 Task: Add the task  Create a feature for users to create and manage playlists to the section Data Mining Sprint in the project VikingTech and add a Due Date to the respective task as 2024/01/19.
Action: Mouse moved to (78, 384)
Screenshot: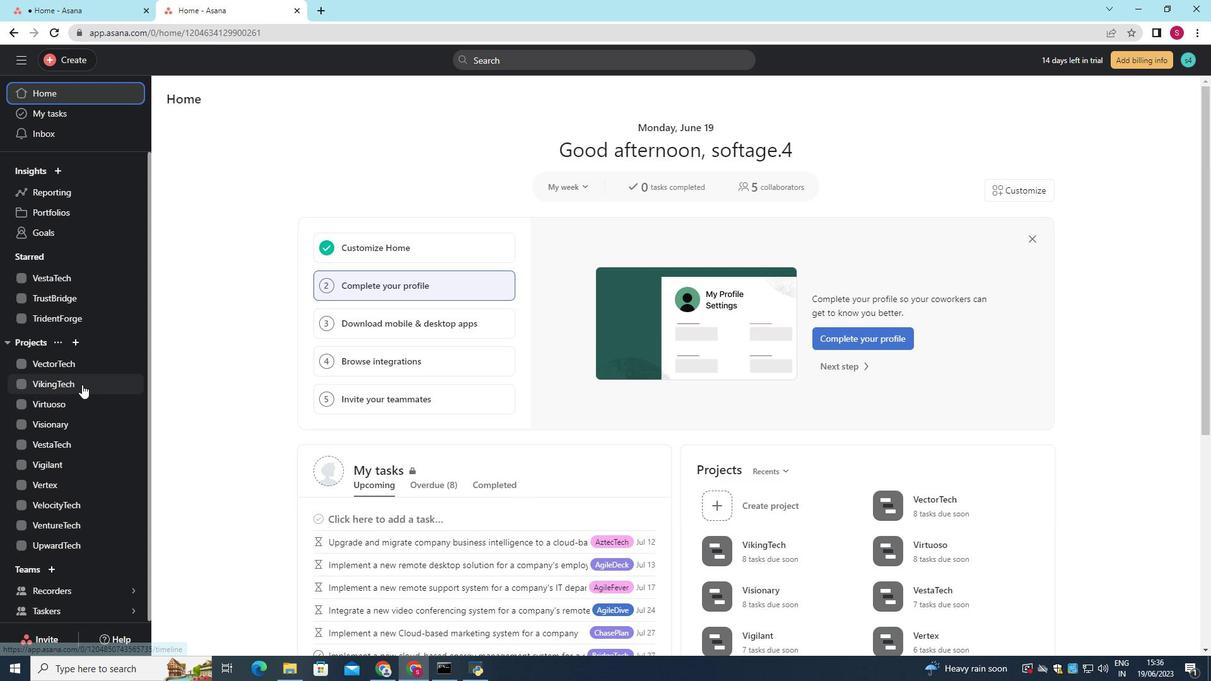 
Action: Mouse pressed left at (78, 384)
Screenshot: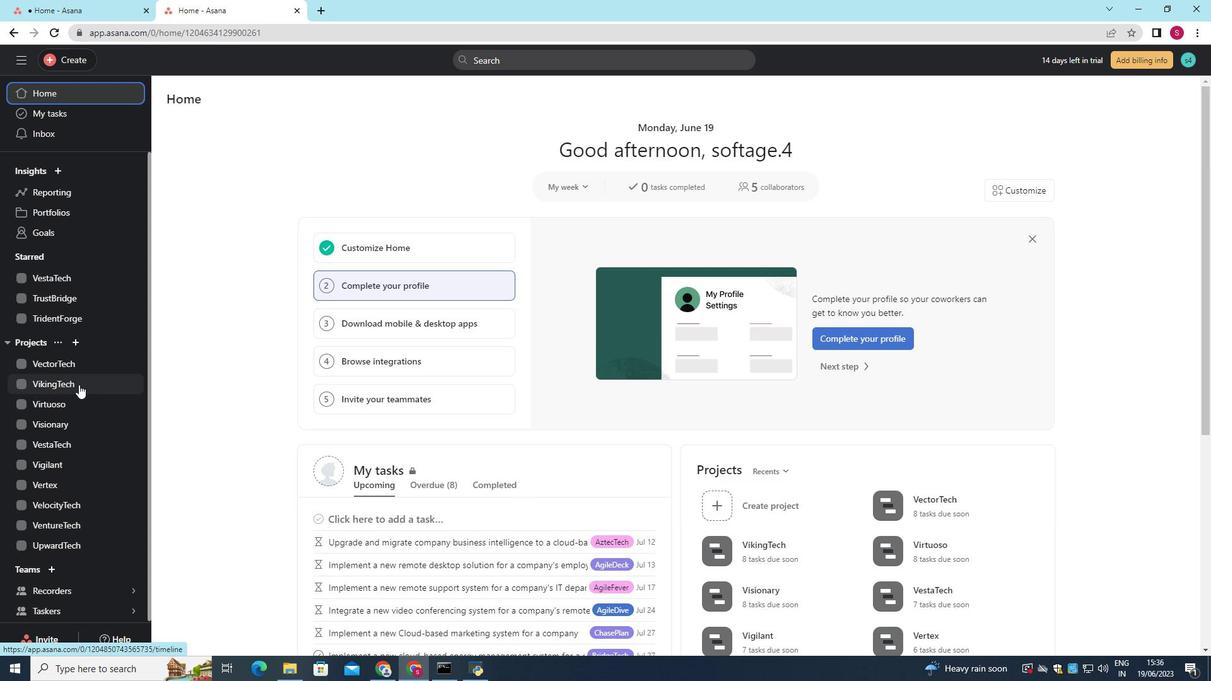 
Action: Mouse moved to (225, 126)
Screenshot: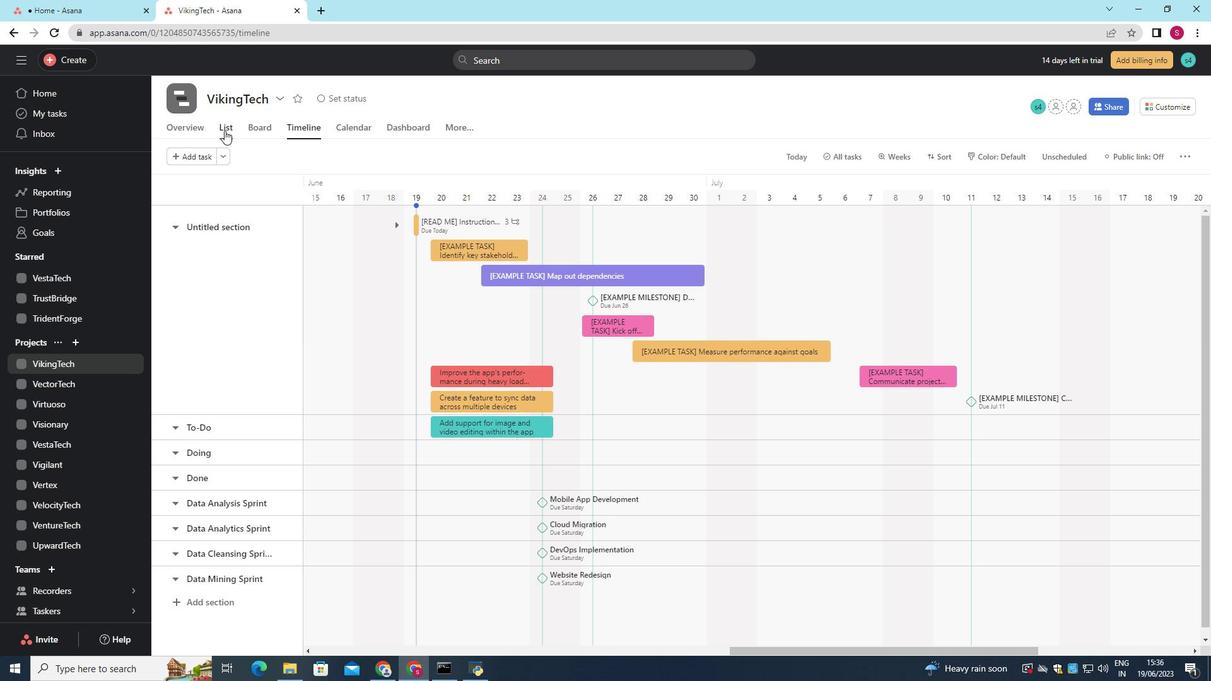
Action: Mouse pressed left at (225, 126)
Screenshot: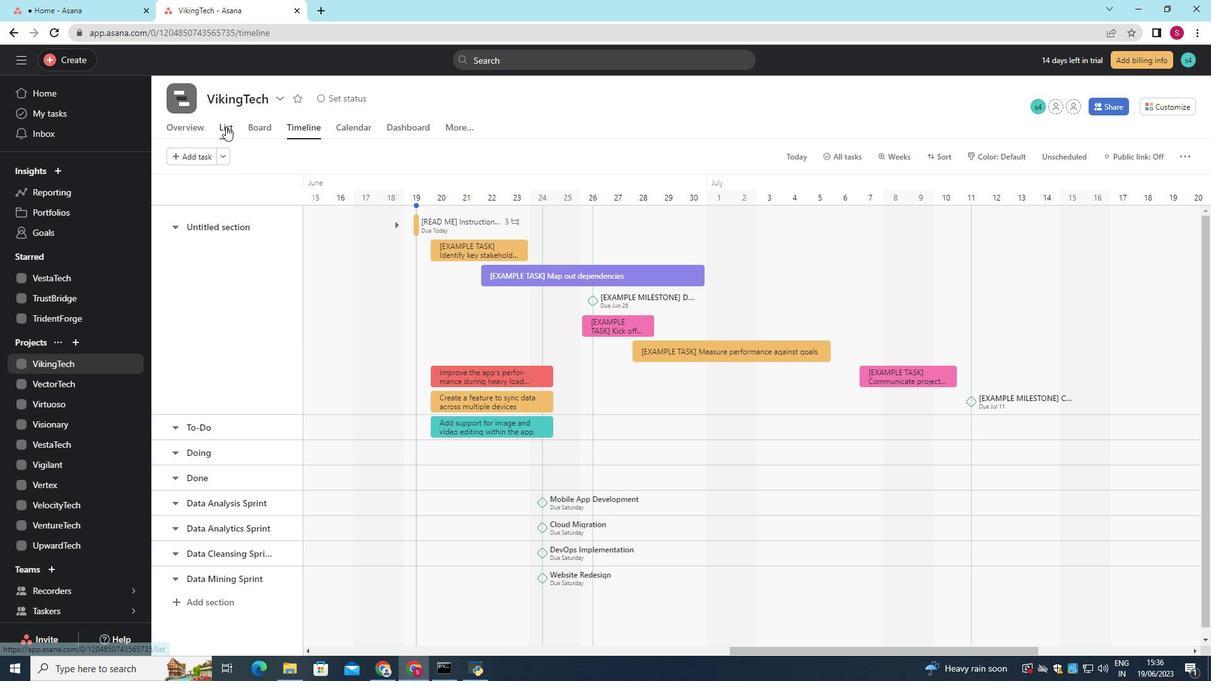 
Action: Mouse moved to (342, 431)
Screenshot: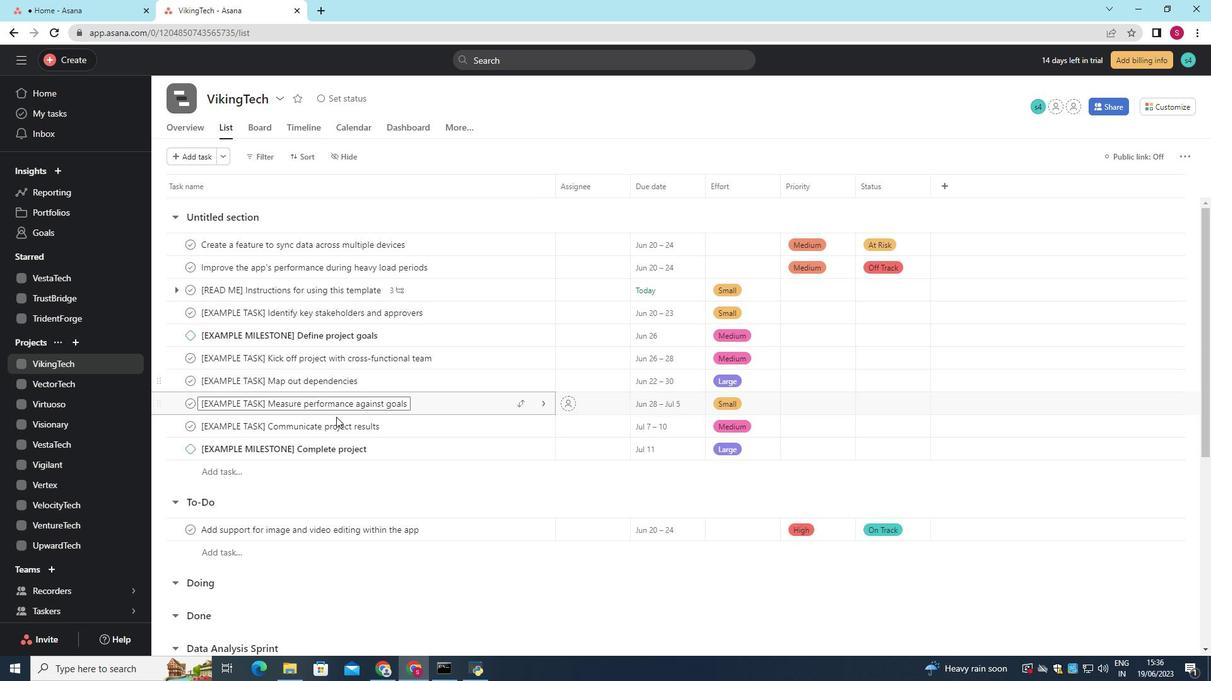 
Action: Mouse scrolled (342, 430) with delta (0, 0)
Screenshot: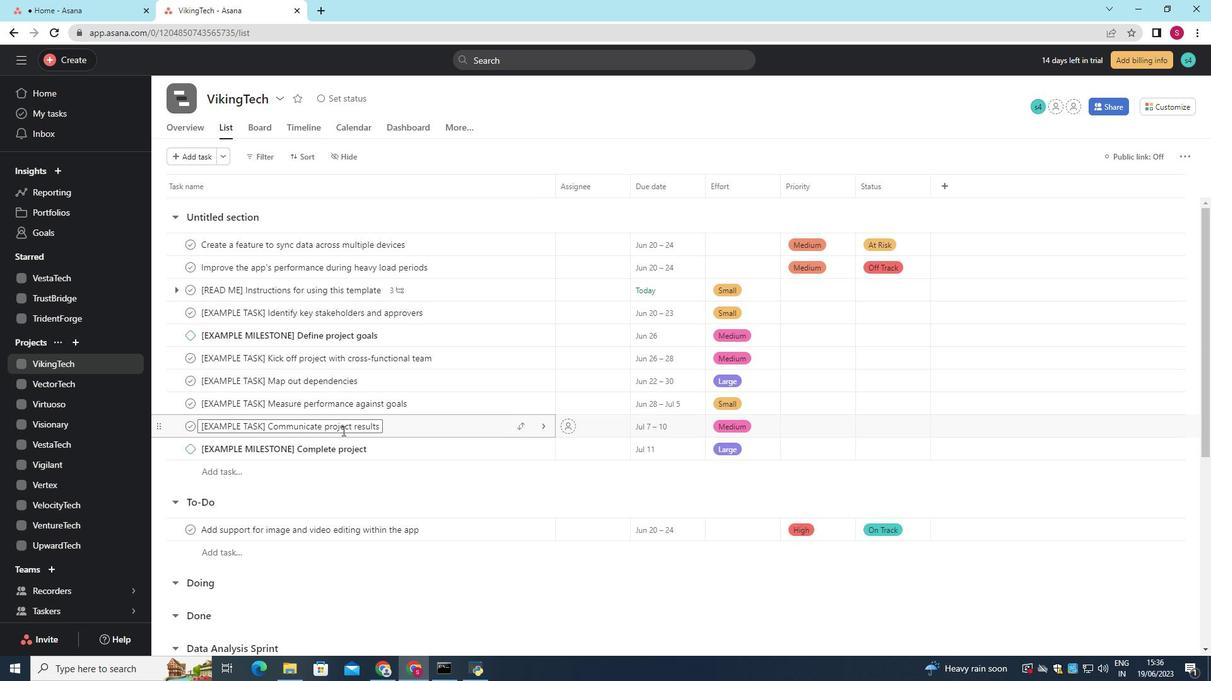 
Action: Mouse scrolled (342, 430) with delta (0, 0)
Screenshot: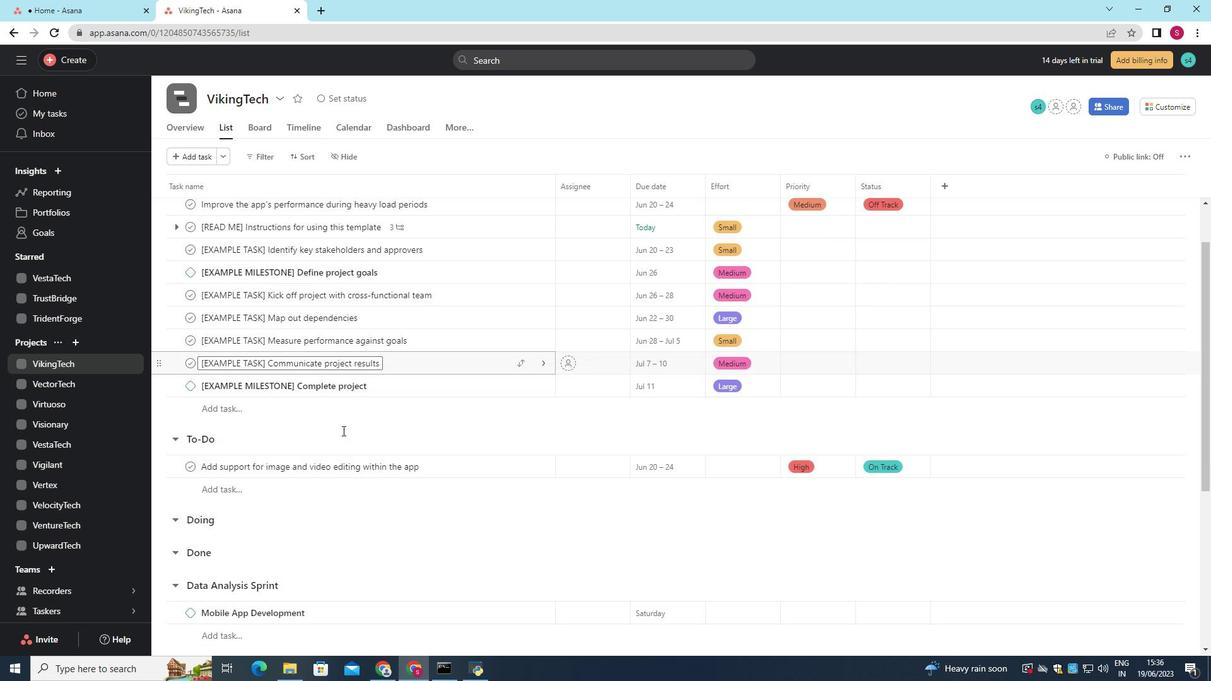 
Action: Mouse scrolled (342, 430) with delta (0, 0)
Screenshot: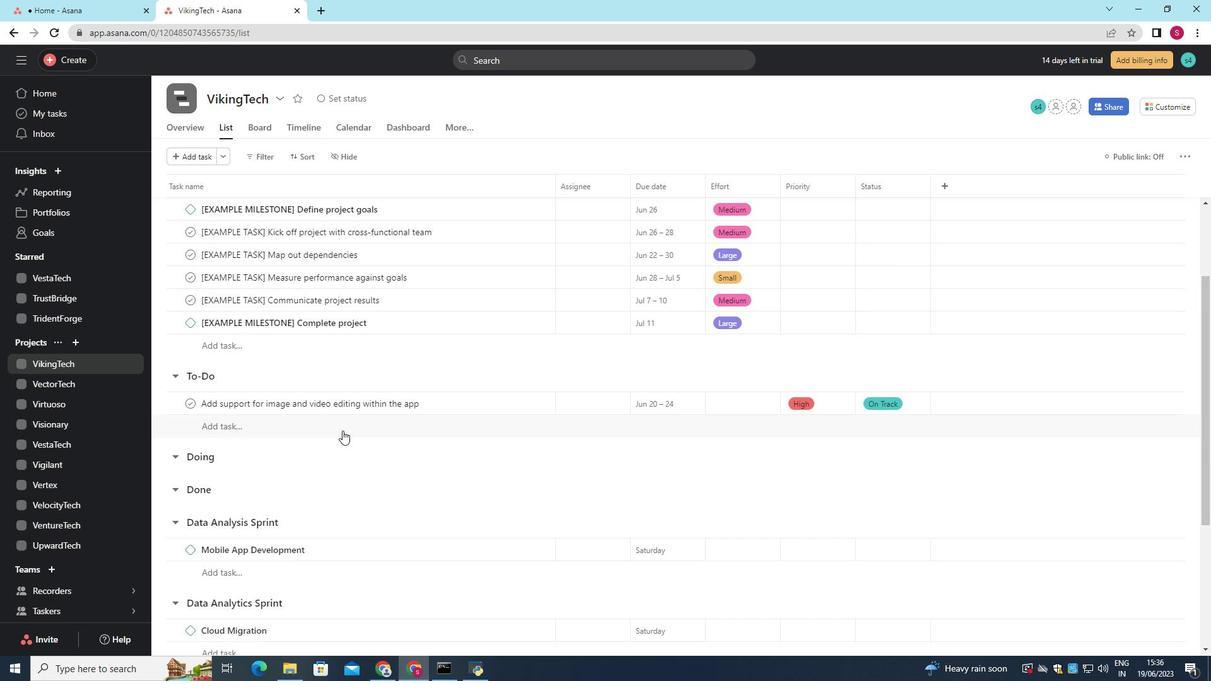 
Action: Mouse scrolled (342, 430) with delta (0, 0)
Screenshot: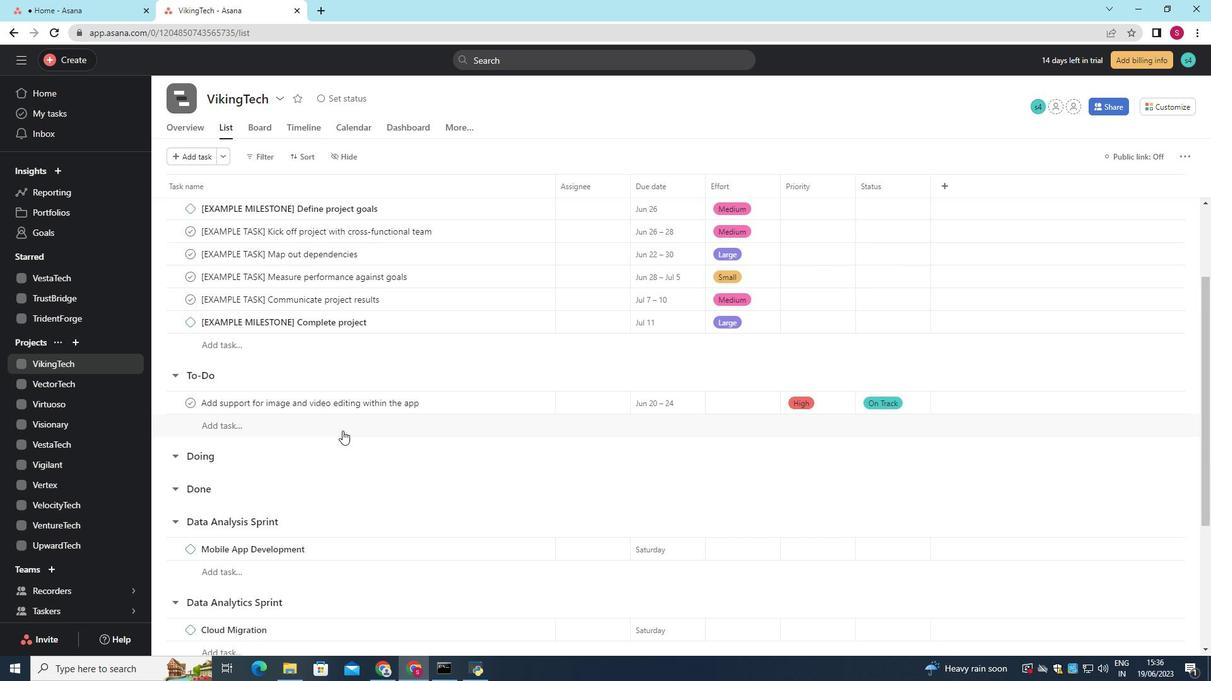 
Action: Mouse scrolled (342, 430) with delta (0, 0)
Screenshot: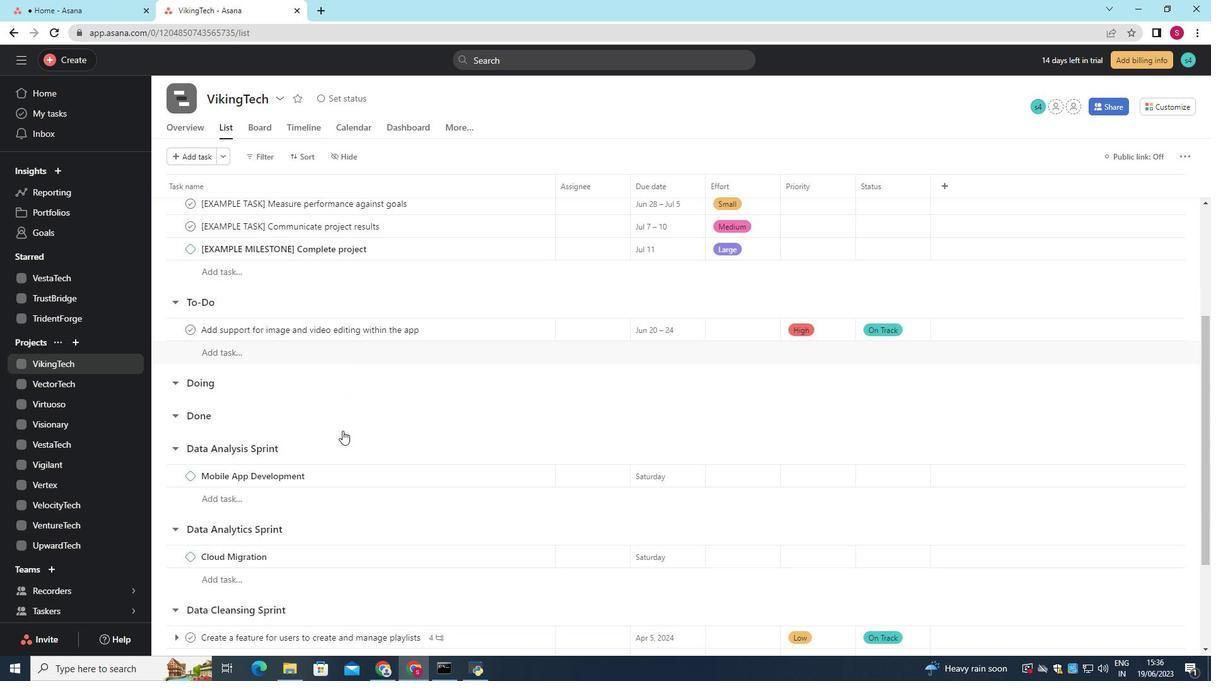 
Action: Mouse scrolled (342, 430) with delta (0, 0)
Screenshot: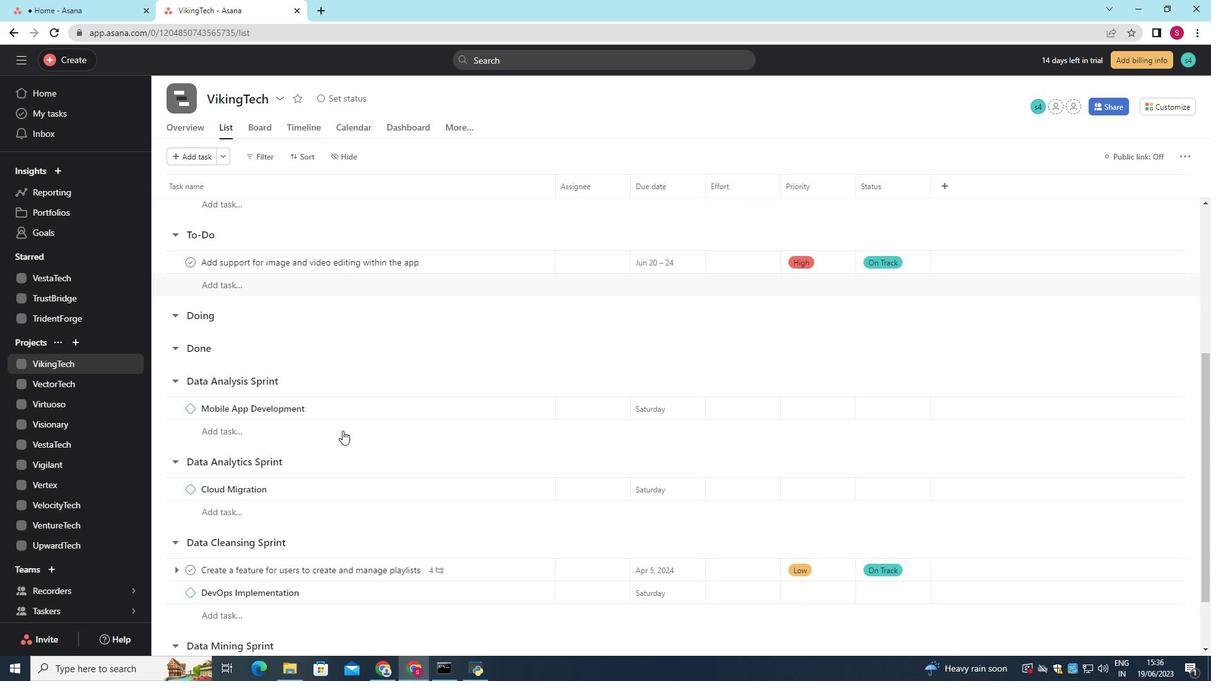 
Action: Mouse moved to (521, 516)
Screenshot: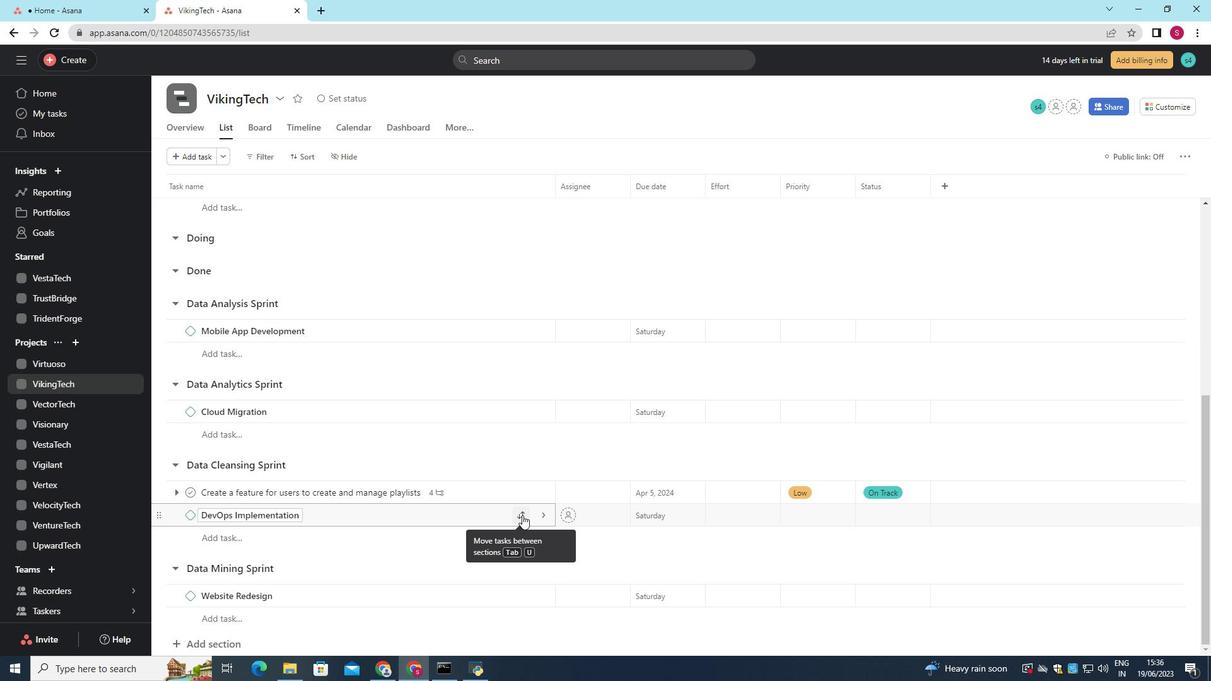 
Action: Mouse pressed left at (521, 516)
Screenshot: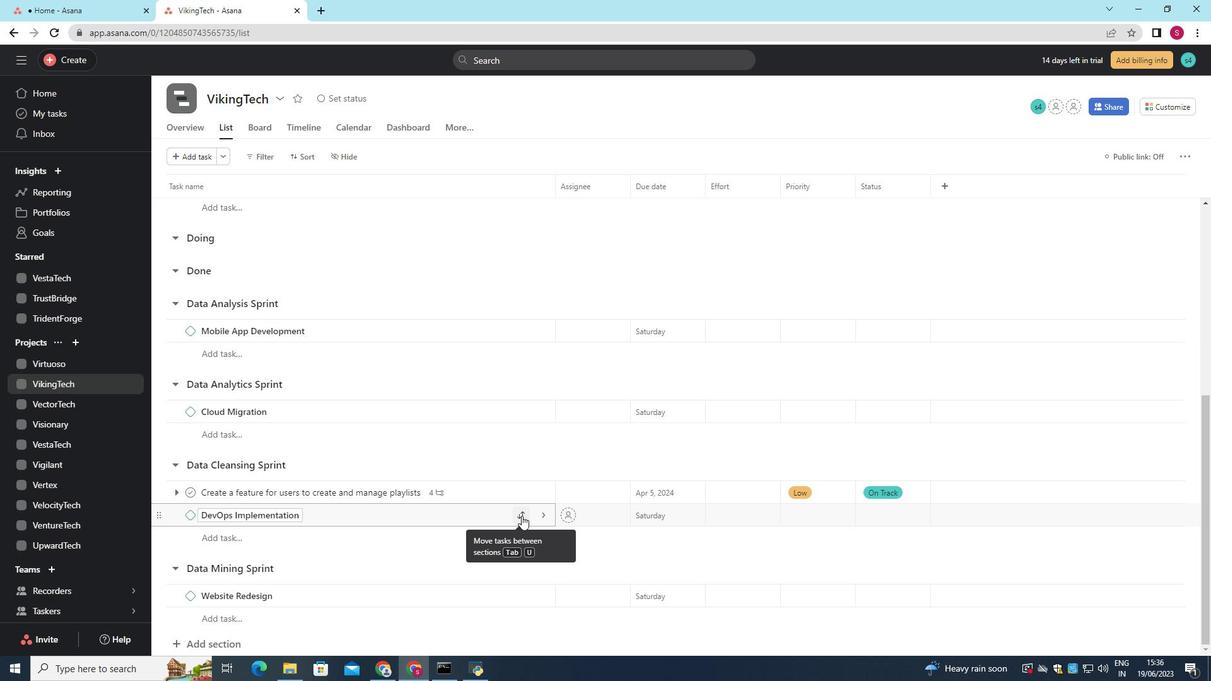 
Action: Mouse moved to (488, 490)
Screenshot: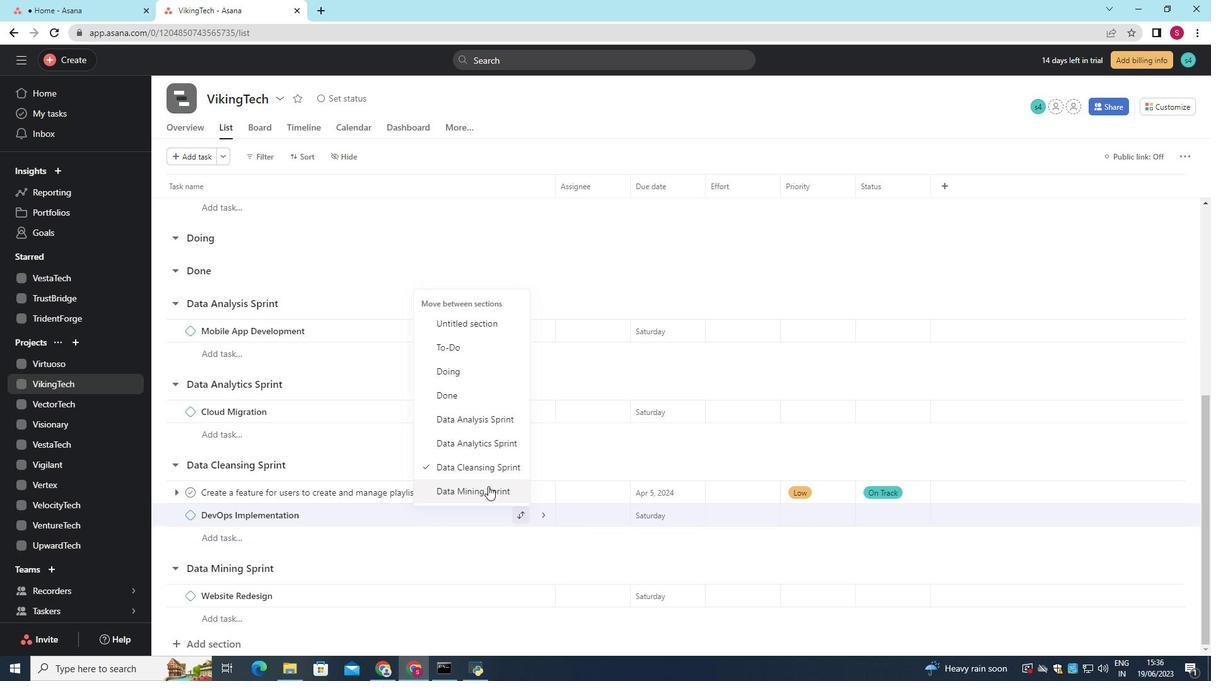 
Action: Mouse pressed left at (488, 490)
Screenshot: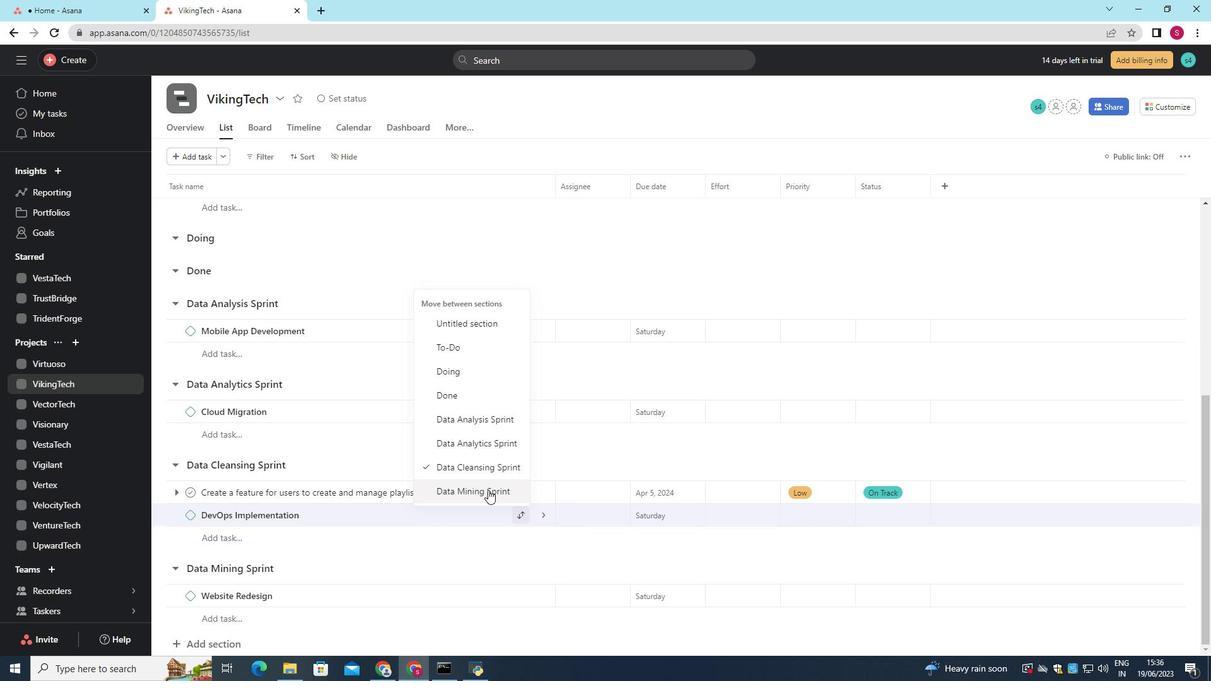 
Action: Mouse scrolled (488, 489) with delta (0, 0)
Screenshot: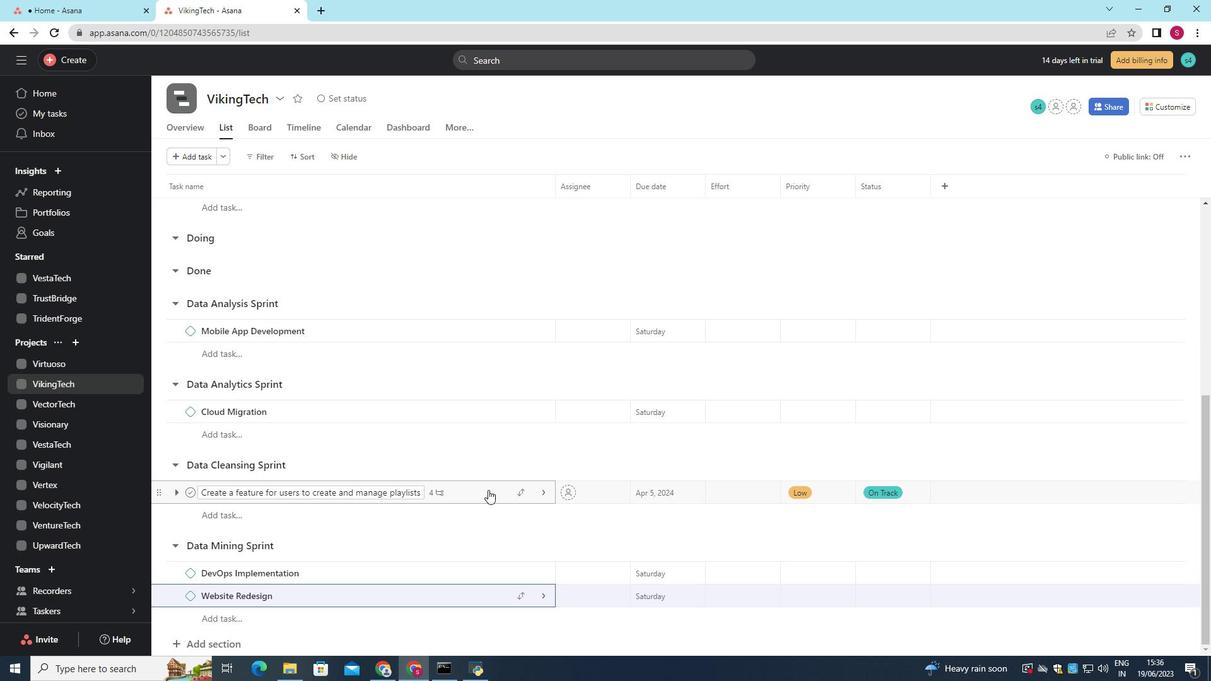 
Action: Mouse scrolled (488, 489) with delta (0, 0)
Screenshot: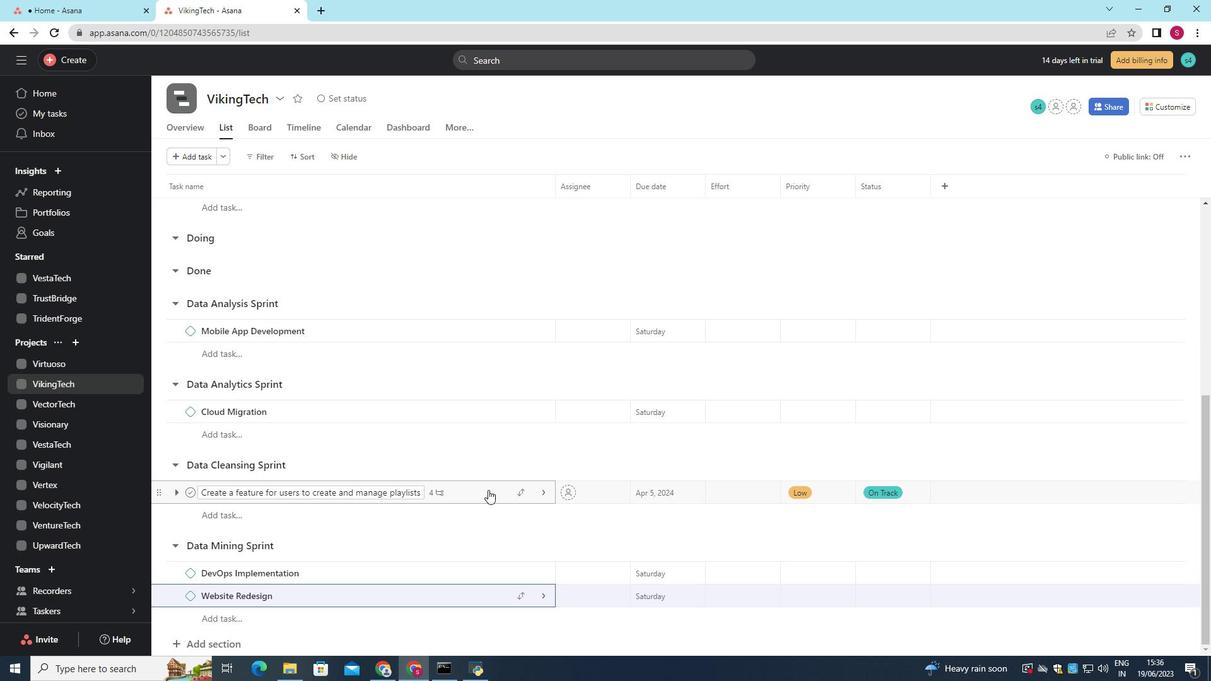
Action: Mouse scrolled (488, 489) with delta (0, 0)
Screenshot: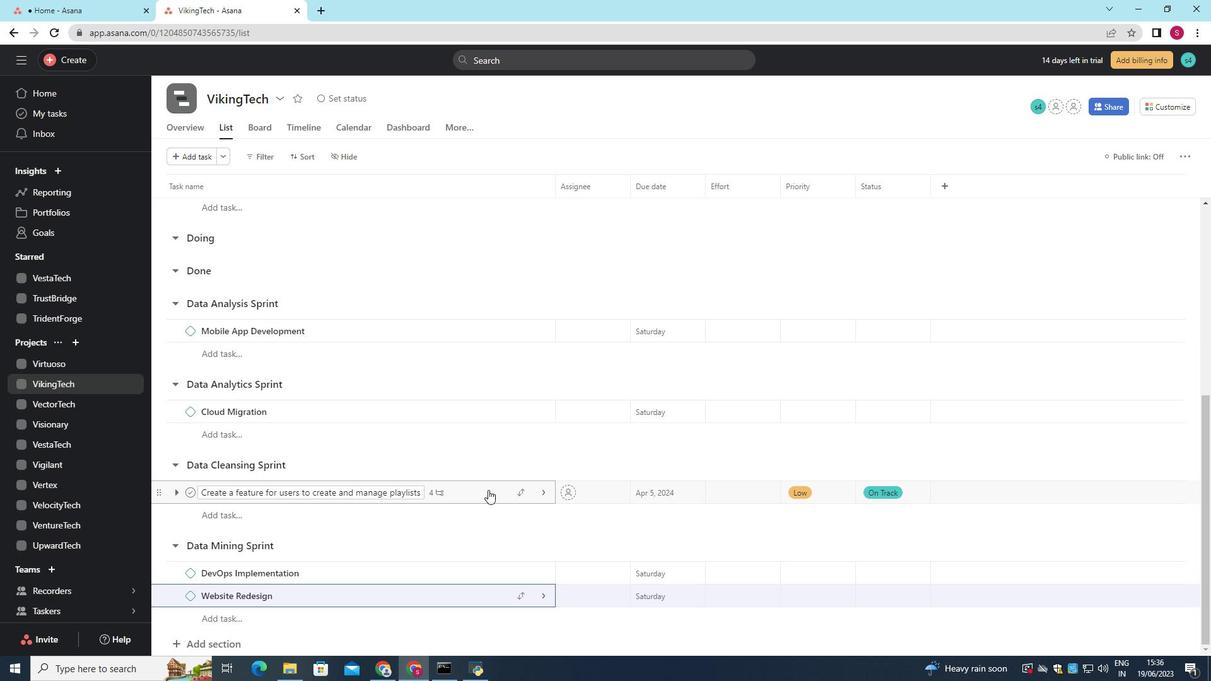 
Action: Mouse scrolled (488, 489) with delta (0, 0)
Screenshot: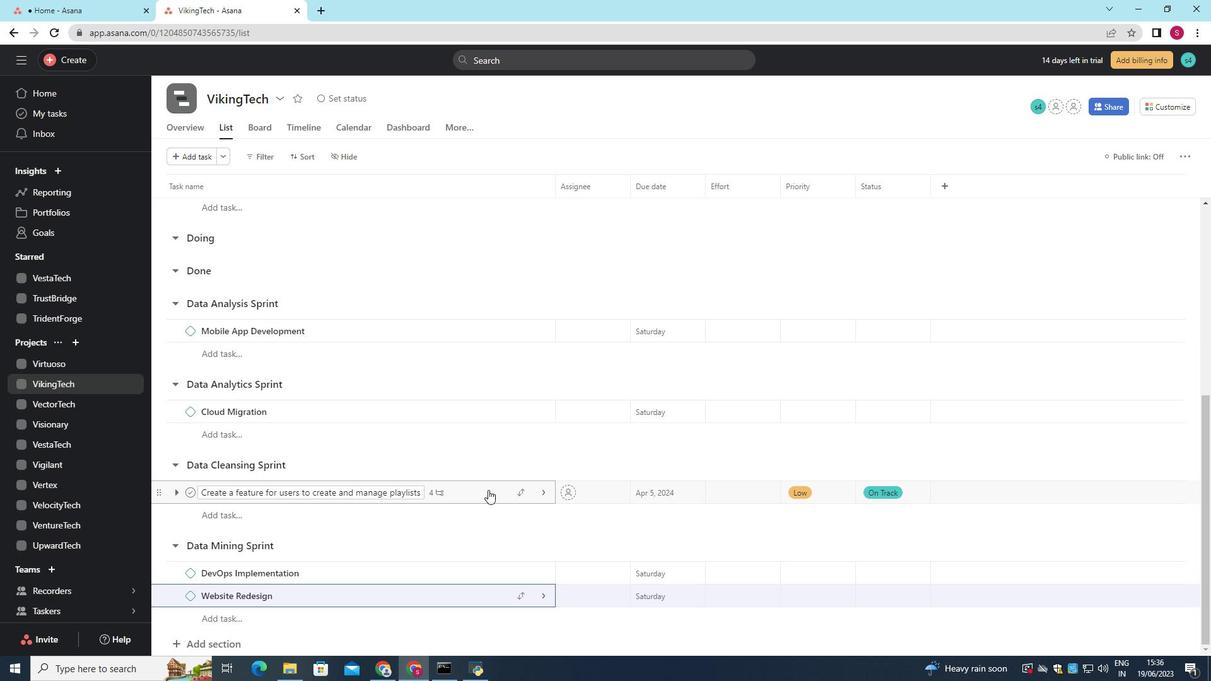 
Action: Mouse moved to (521, 490)
Screenshot: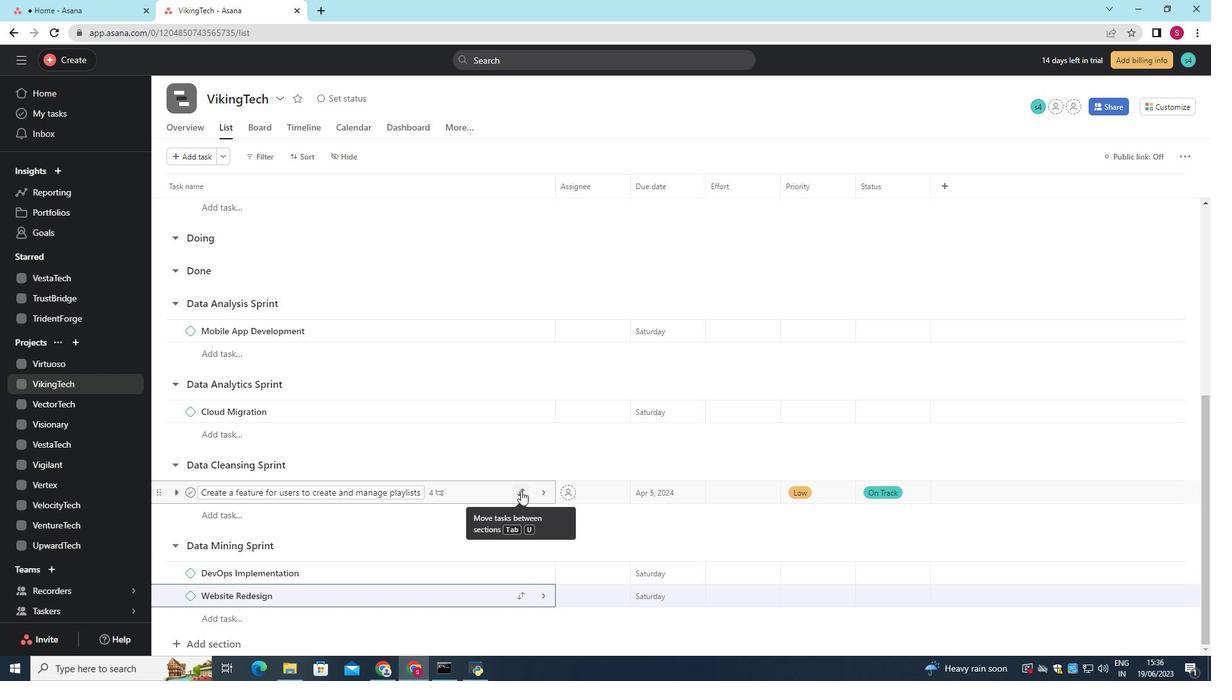 
Action: Mouse pressed left at (521, 490)
Screenshot: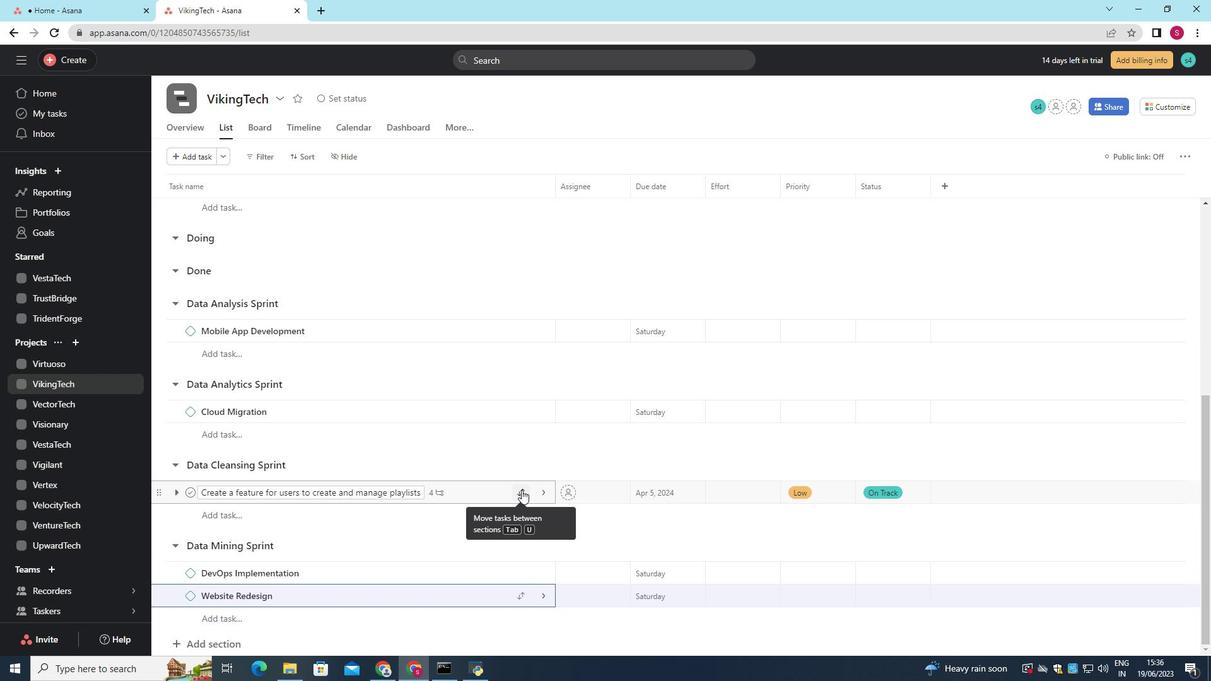 
Action: Mouse moved to (506, 470)
Screenshot: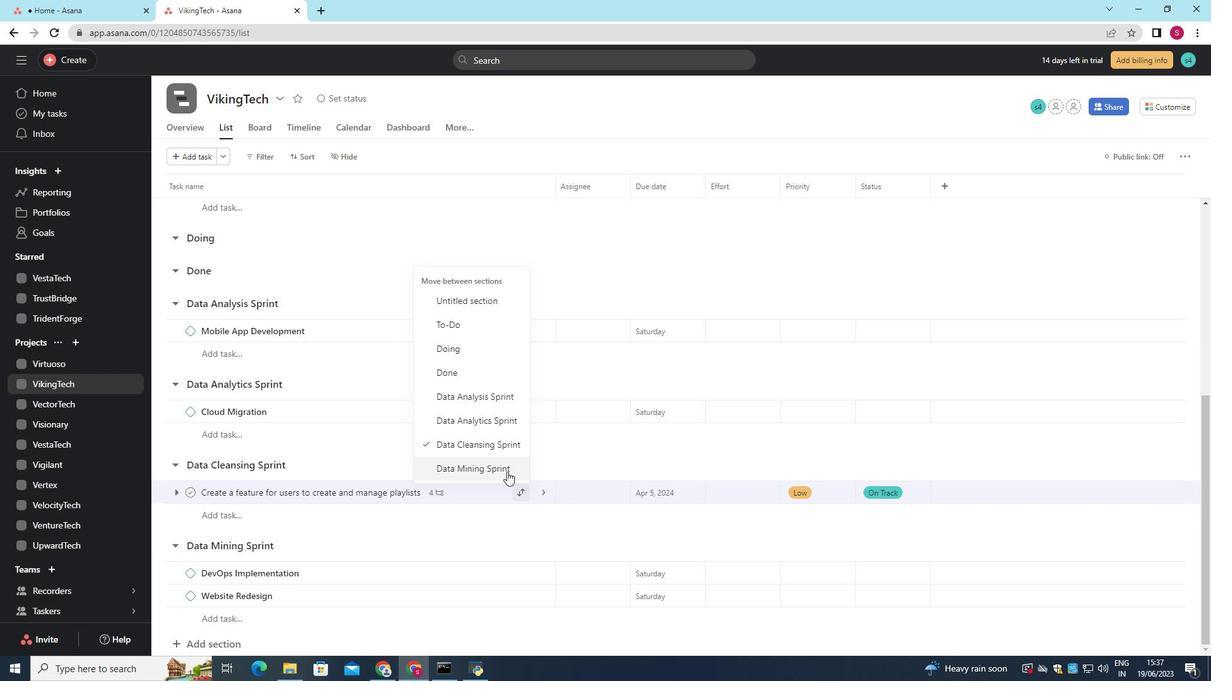
Action: Mouse pressed left at (506, 470)
Screenshot: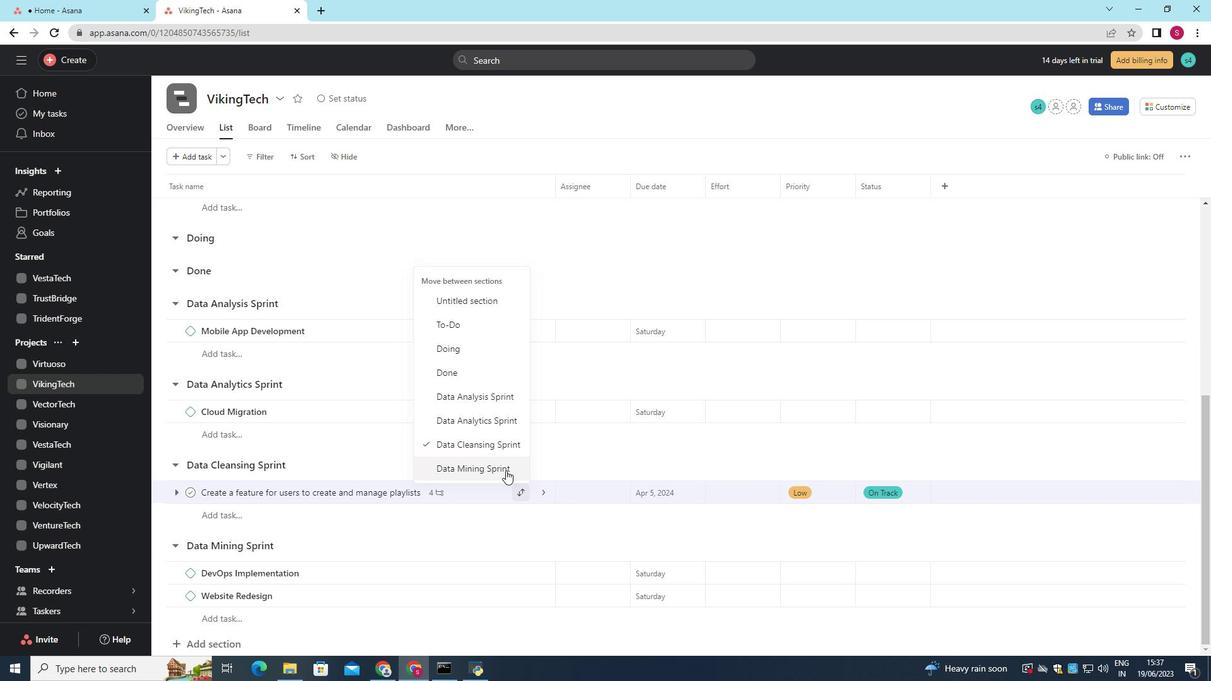 
Action: Mouse moved to (694, 551)
Screenshot: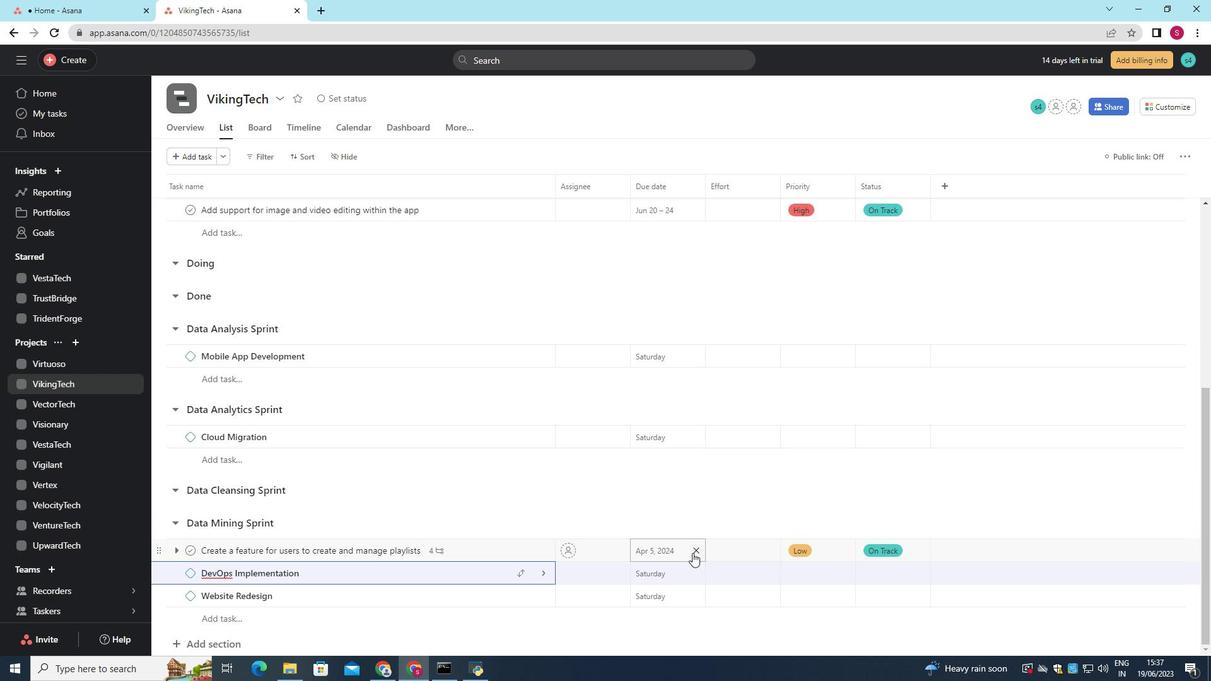 
Action: Mouse pressed left at (694, 551)
Screenshot: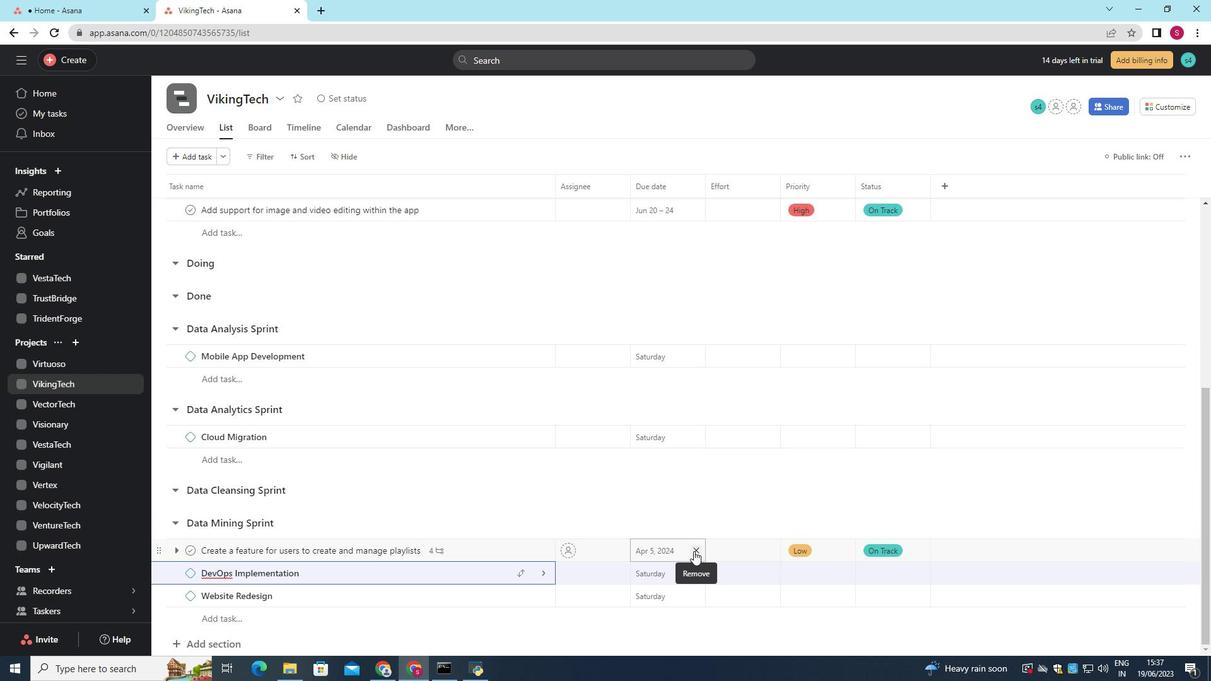 
Action: Mouse moved to (648, 553)
Screenshot: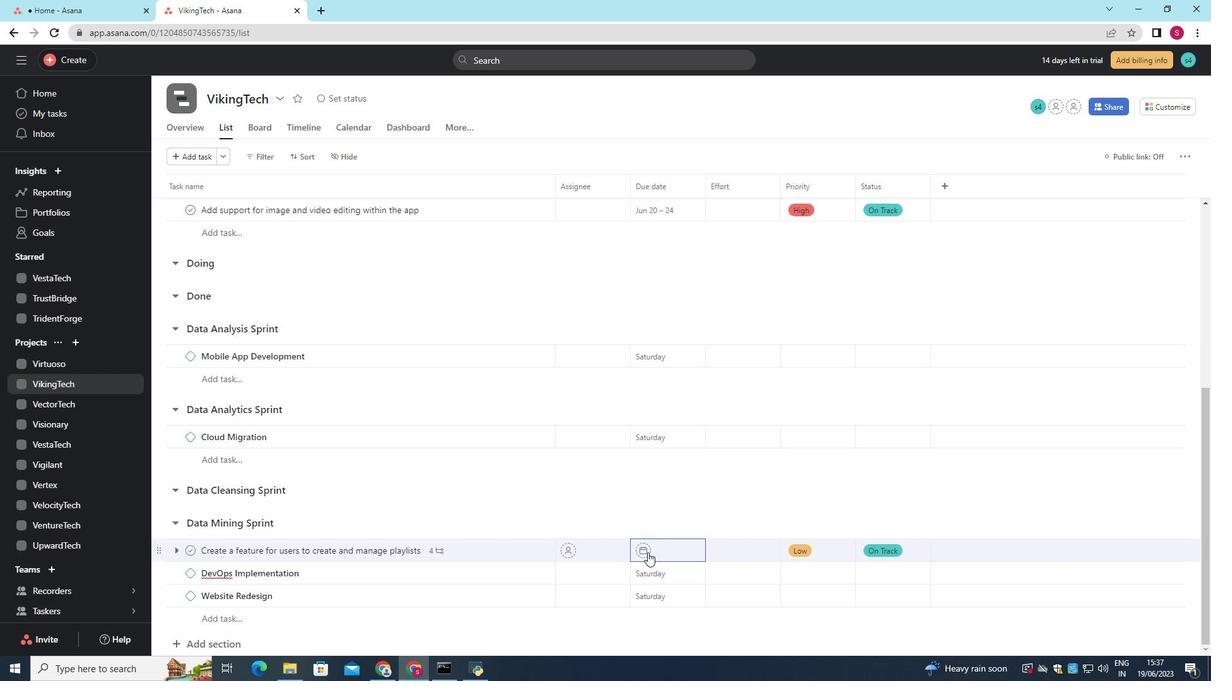 
Action: Mouse pressed left at (648, 553)
Screenshot: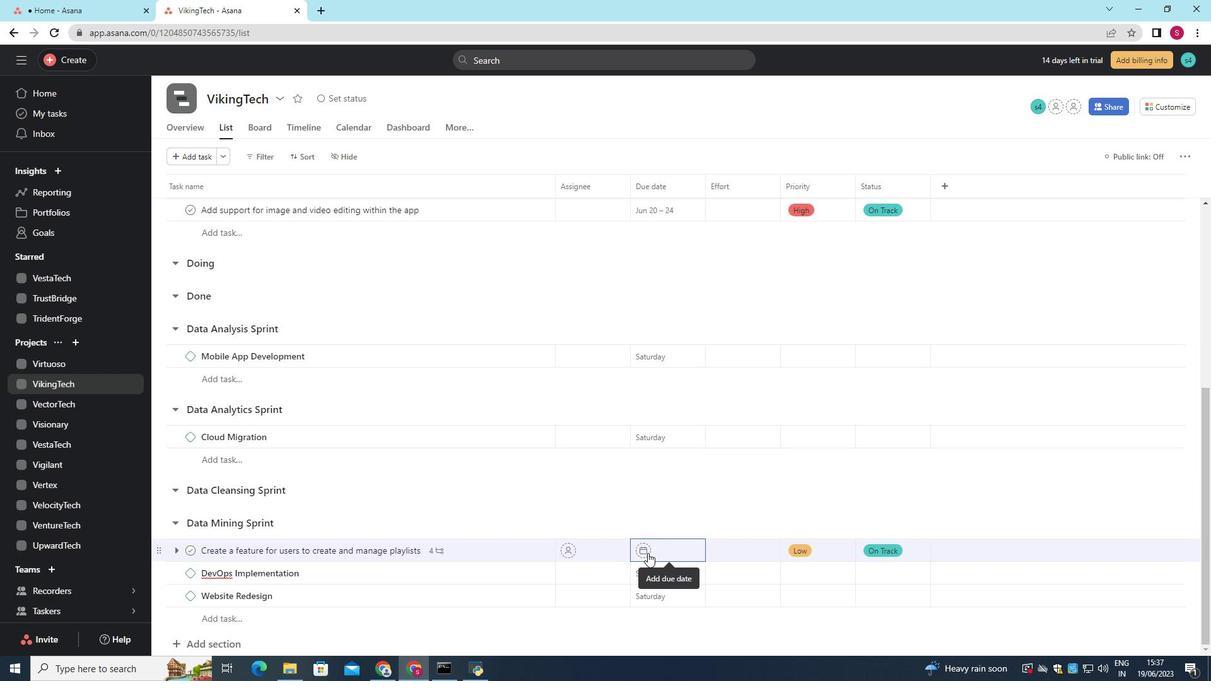 
Action: Mouse moved to (729, 422)
Screenshot: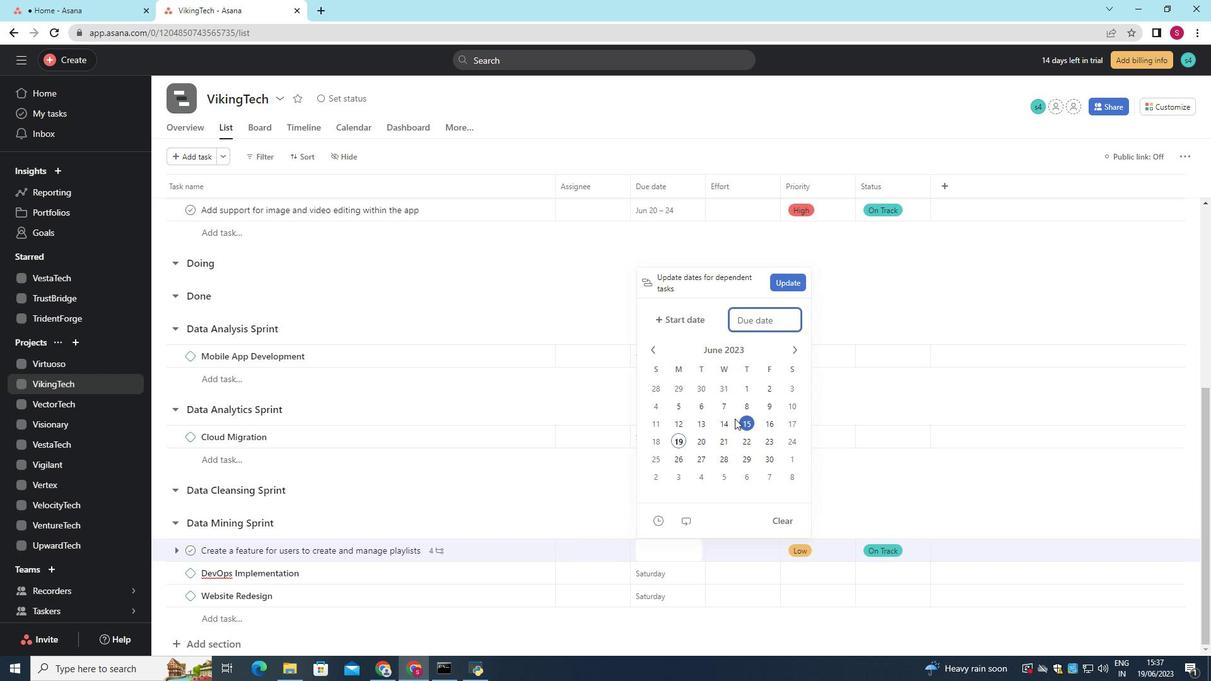 
Action: Key pressed 2024/01/19<Key.enter>
Screenshot: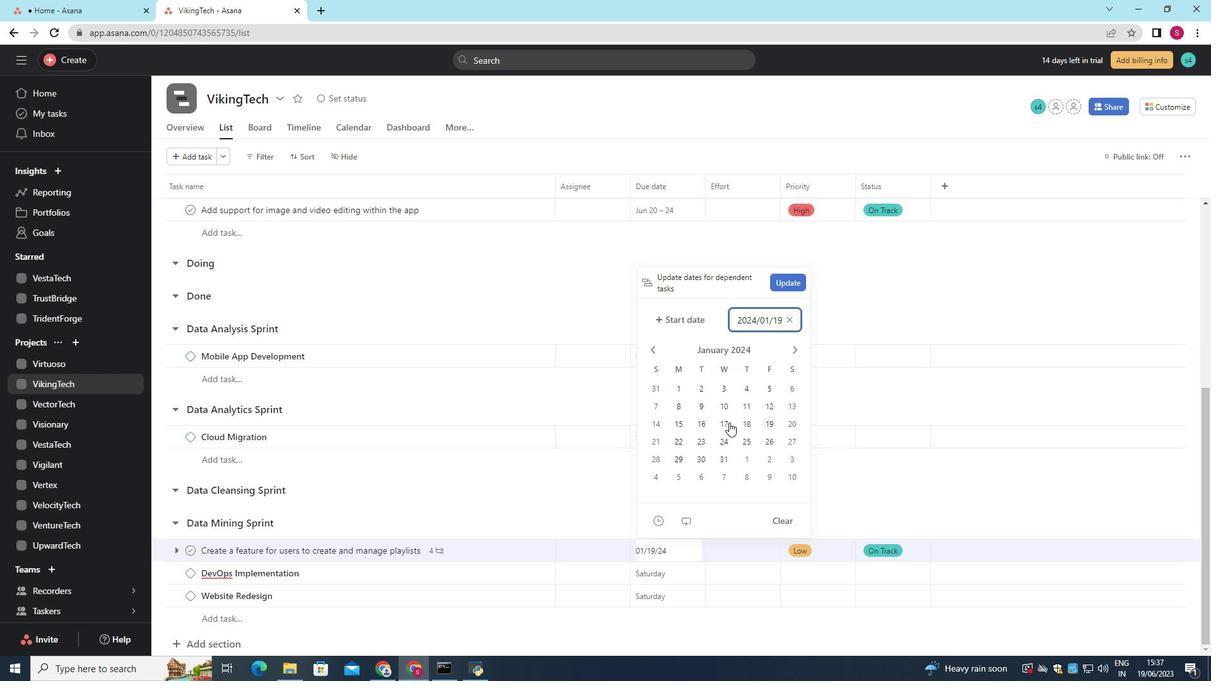 
